 Task: Move the task Update the app to support the latest operating systems to the section Done in the project Trex and filter the tasks in the project by High Priority.
Action: Mouse moved to (39, 329)
Screenshot: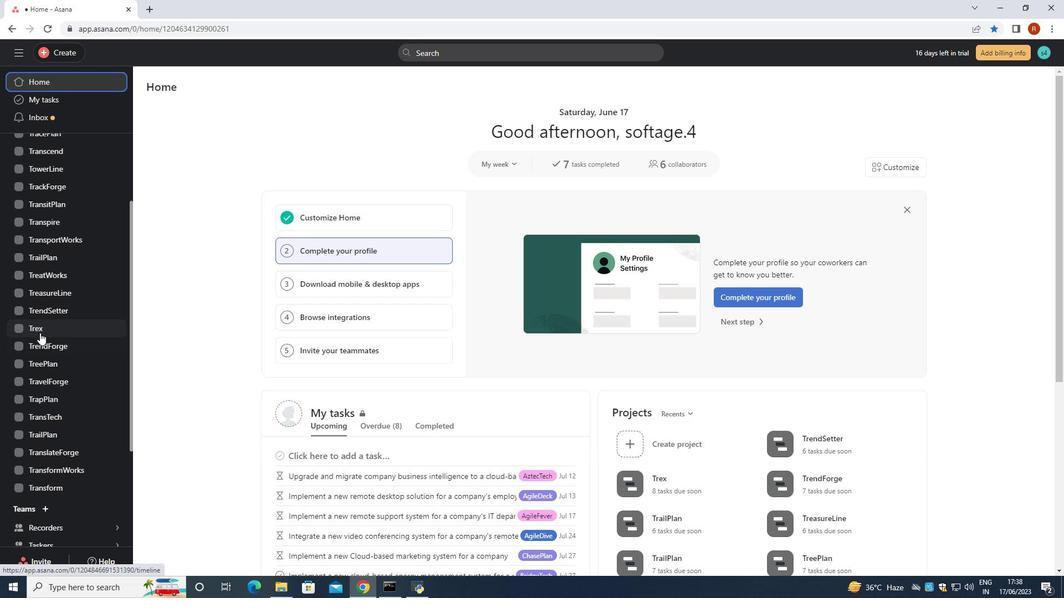 
Action: Mouse pressed left at (39, 329)
Screenshot: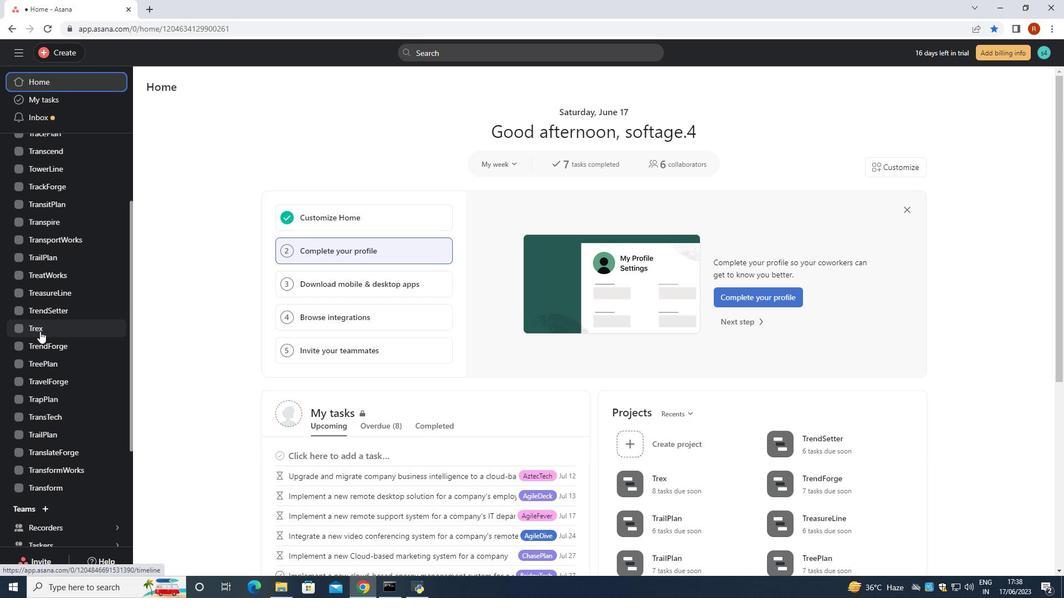 
Action: Mouse moved to (440, 215)
Screenshot: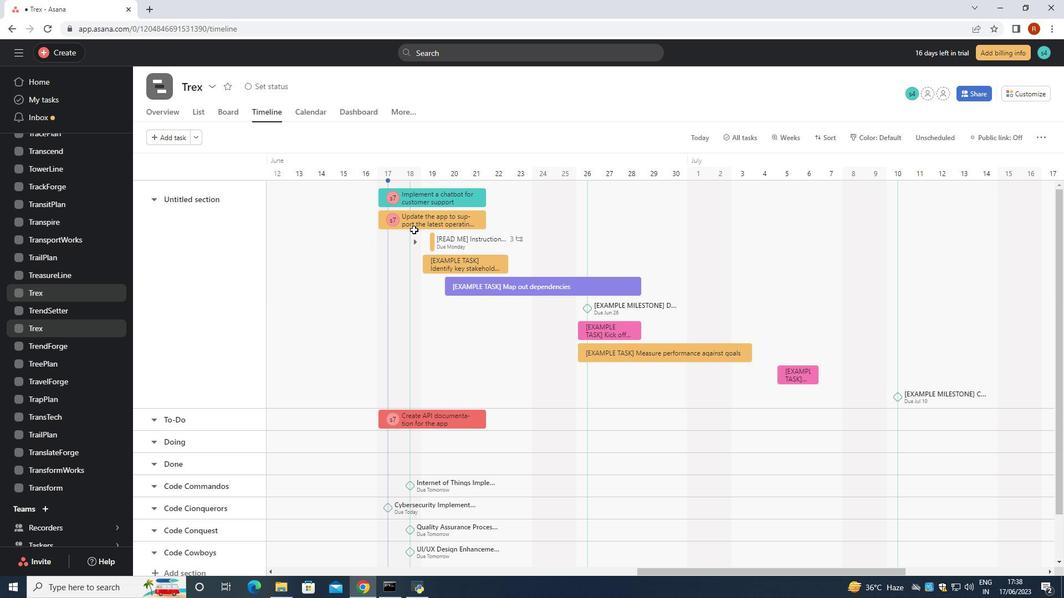 
Action: Mouse pressed left at (440, 215)
Screenshot: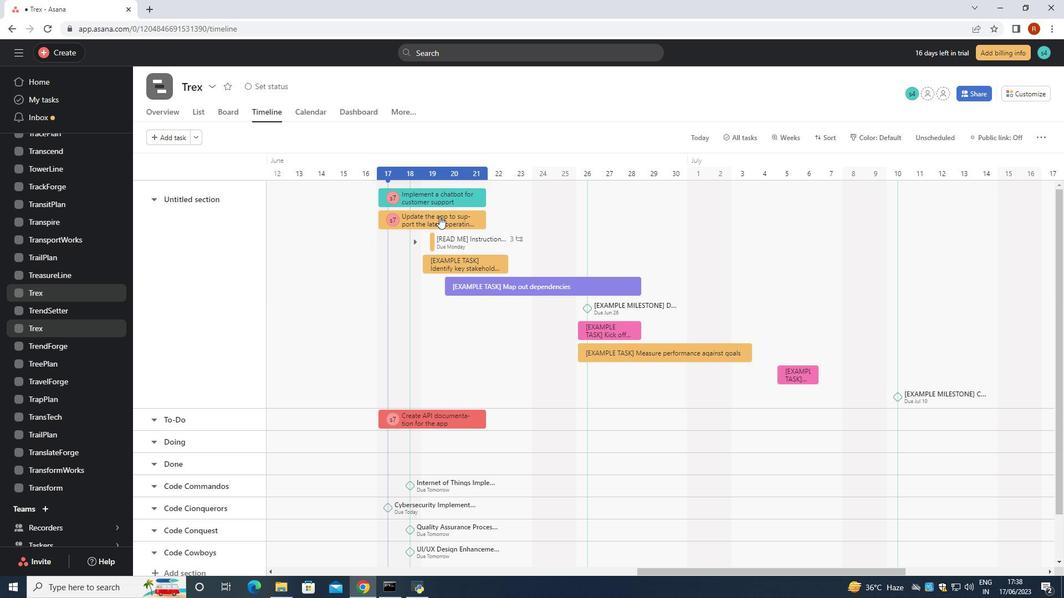 
Action: Mouse moved to (848, 241)
Screenshot: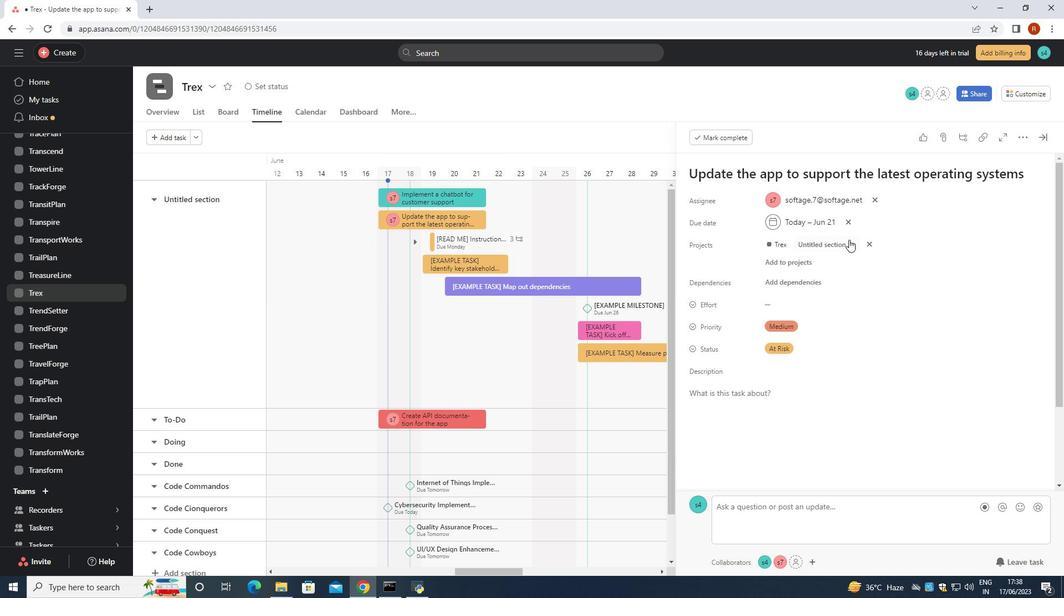 
Action: Mouse pressed left at (848, 241)
Screenshot: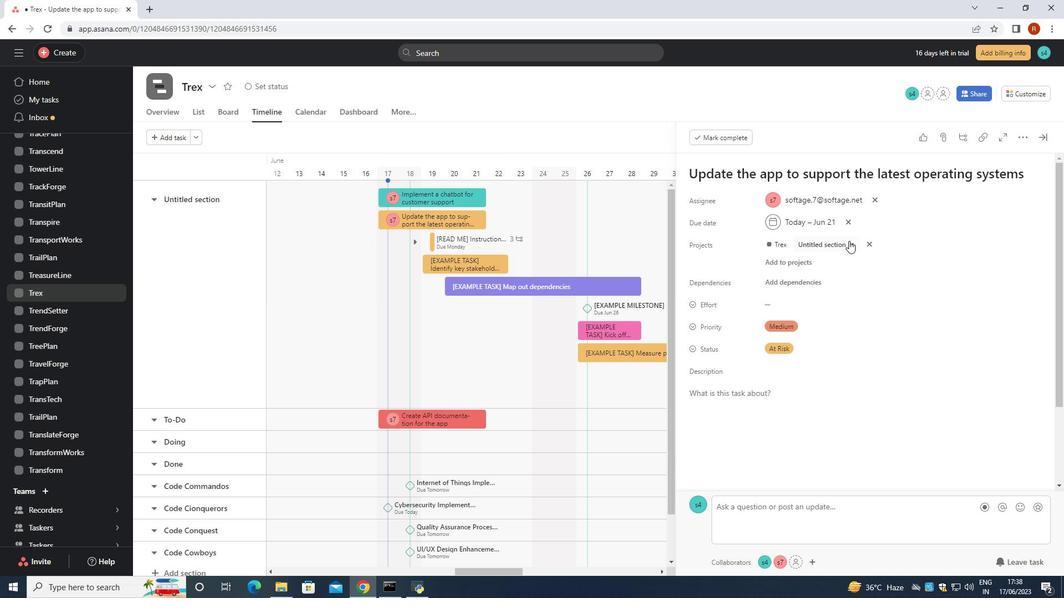 
Action: Mouse moved to (787, 327)
Screenshot: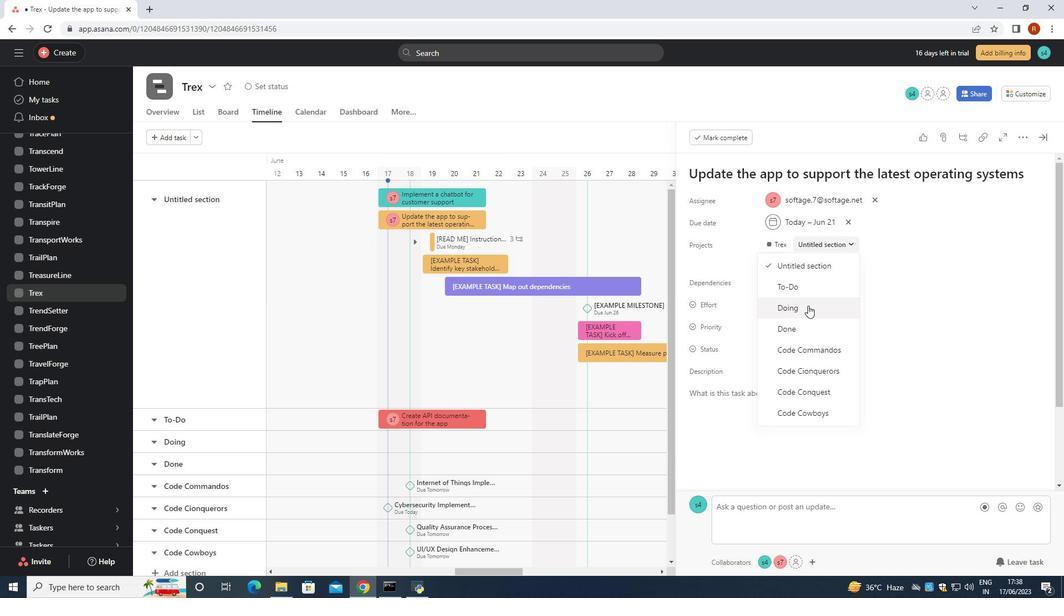 
Action: Mouse pressed left at (787, 327)
Screenshot: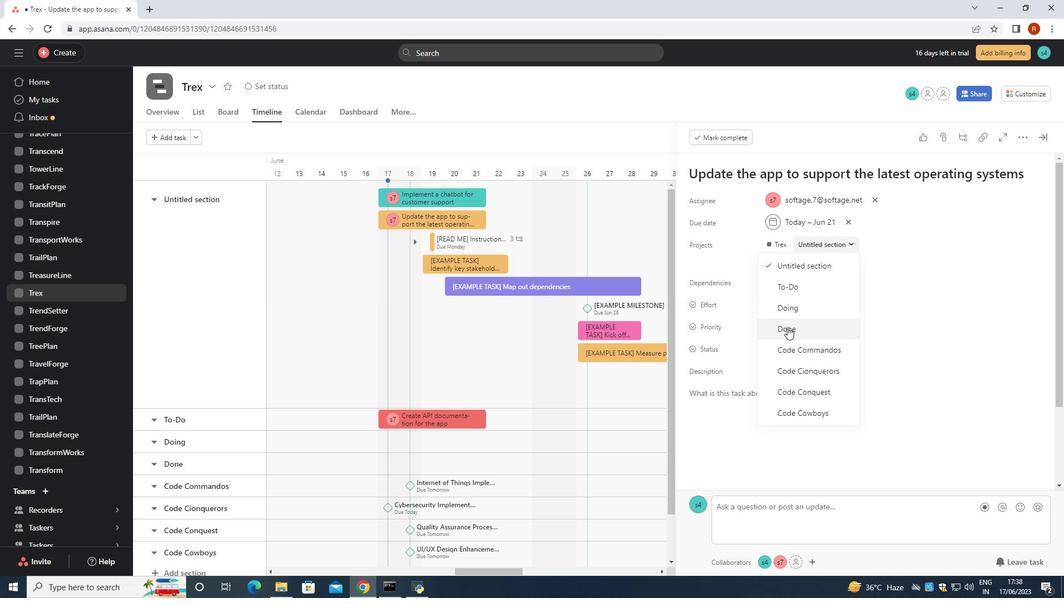 
Action: Mouse moved to (203, 115)
Screenshot: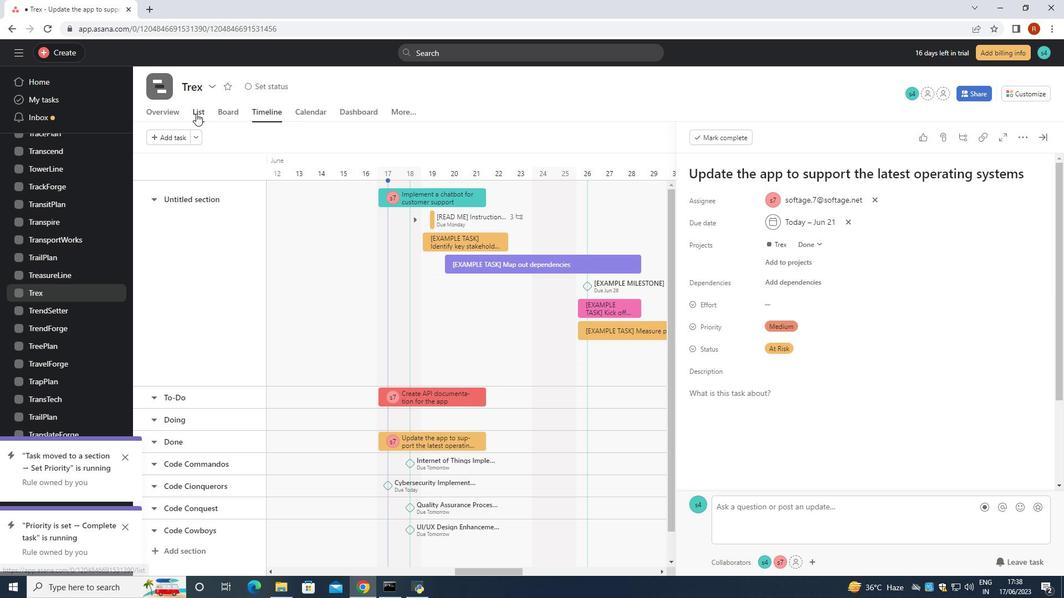 
Action: Mouse pressed left at (203, 115)
Screenshot: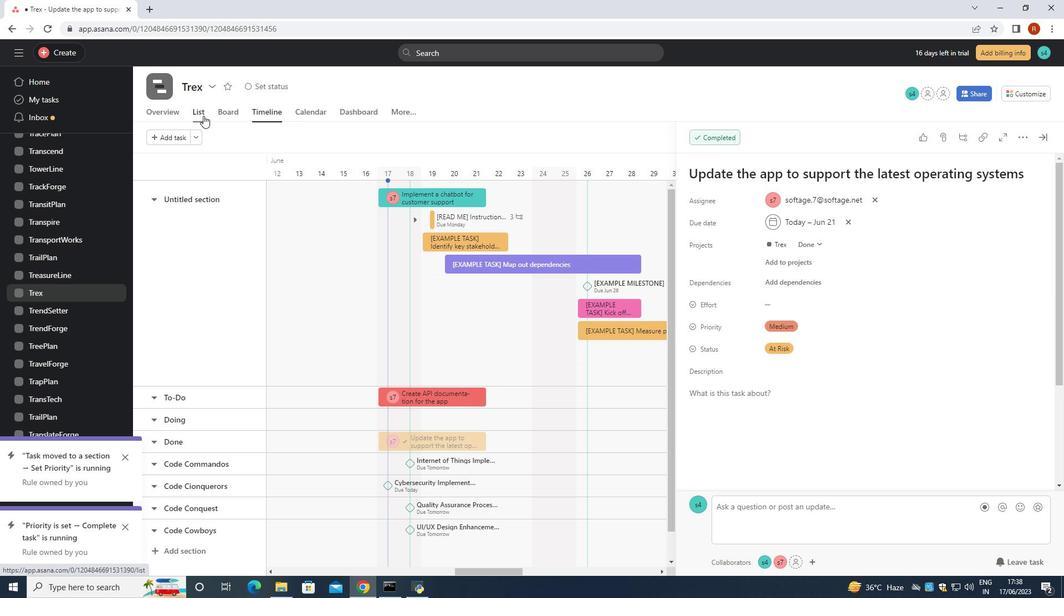 
Action: Mouse moved to (232, 135)
Screenshot: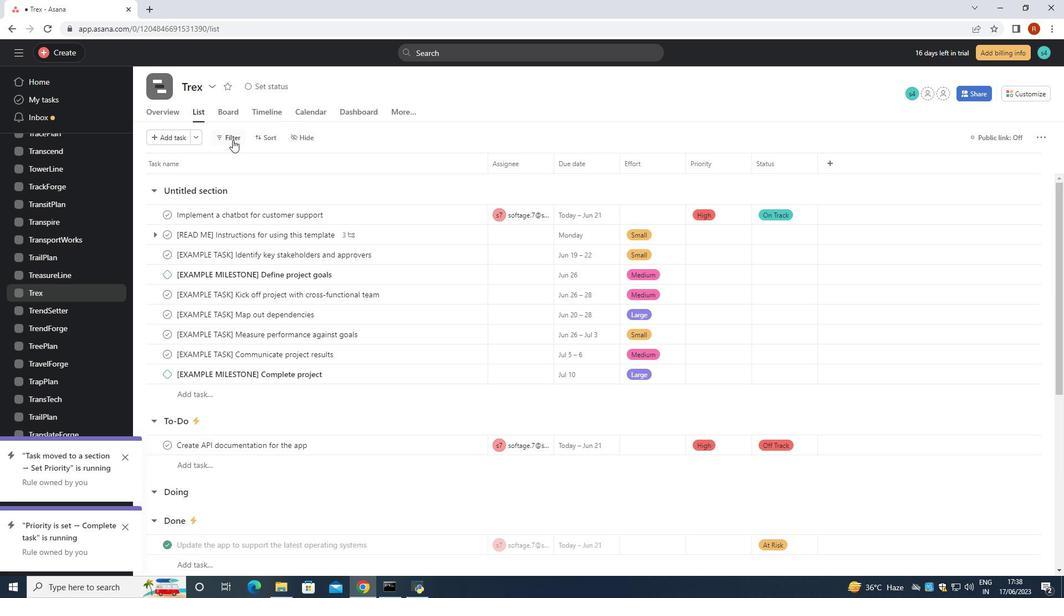 
Action: Mouse pressed left at (232, 135)
Screenshot: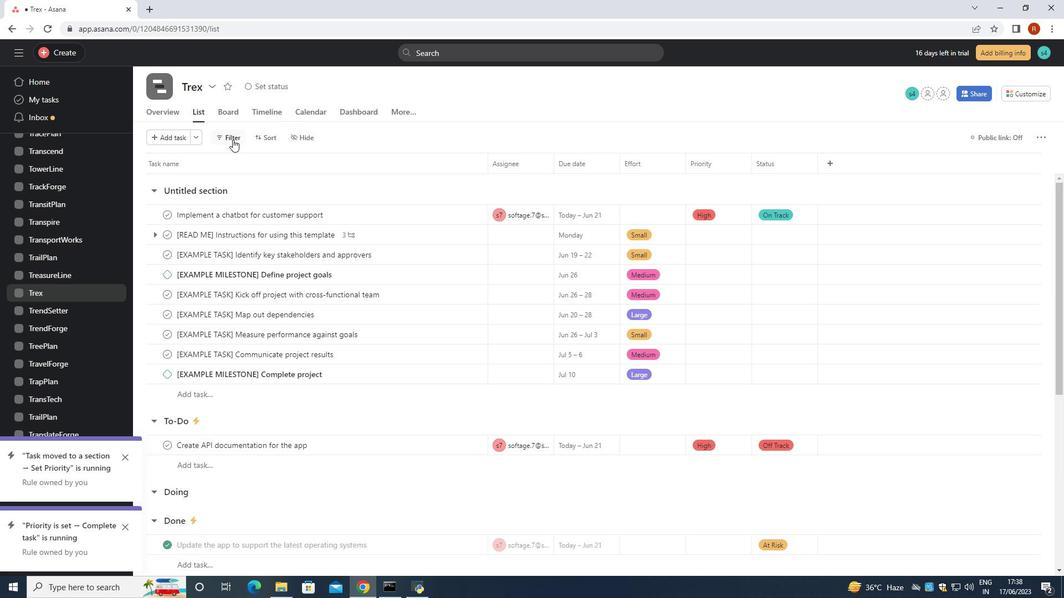 
Action: Mouse moved to (272, 225)
Screenshot: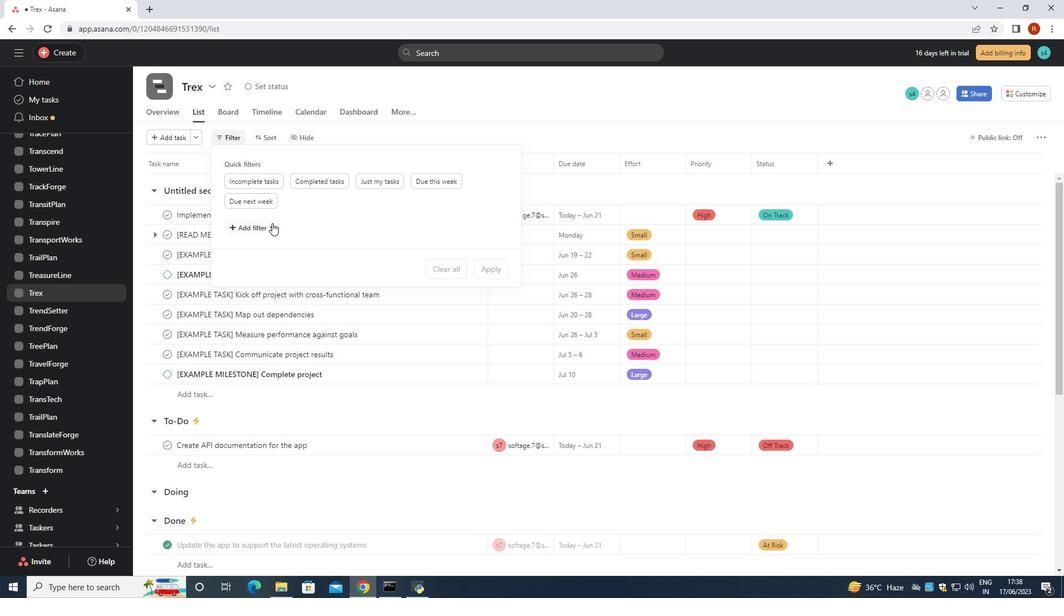 
Action: Mouse pressed left at (272, 225)
Screenshot: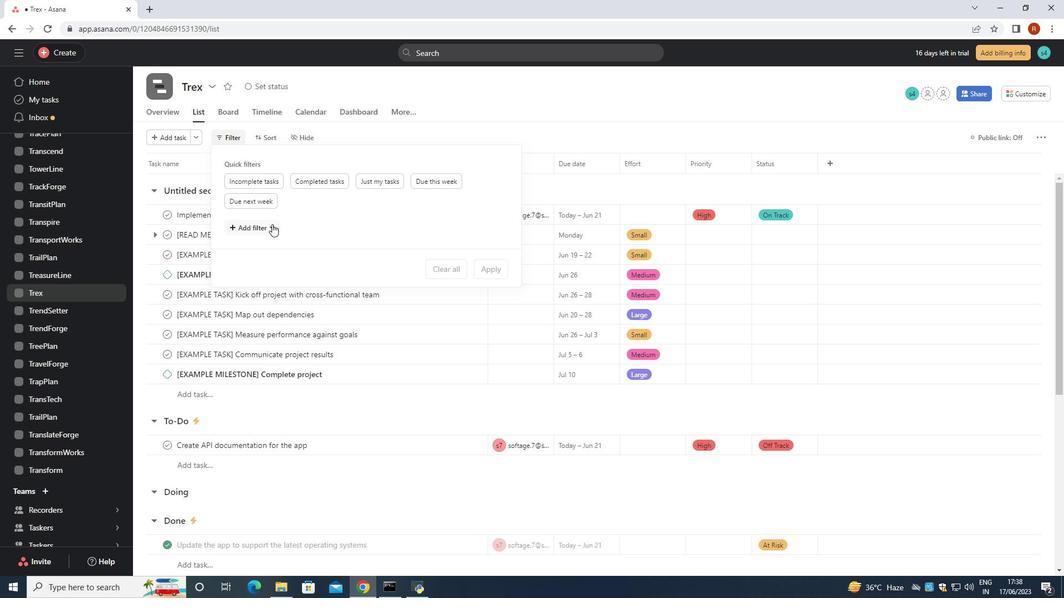 
Action: Mouse moved to (271, 307)
Screenshot: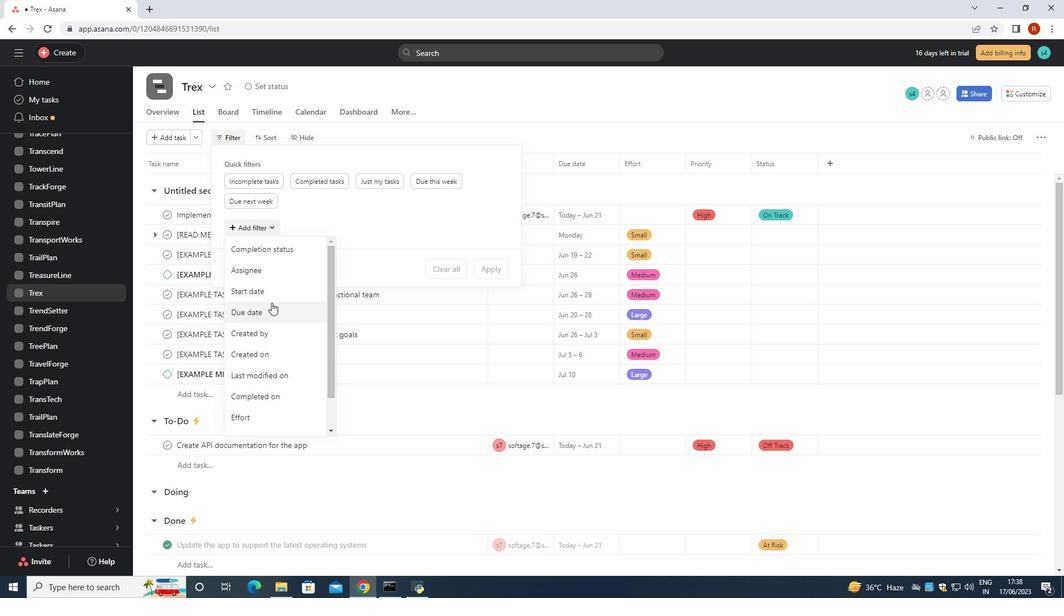 
Action: Mouse scrolled (271, 307) with delta (0, 0)
Screenshot: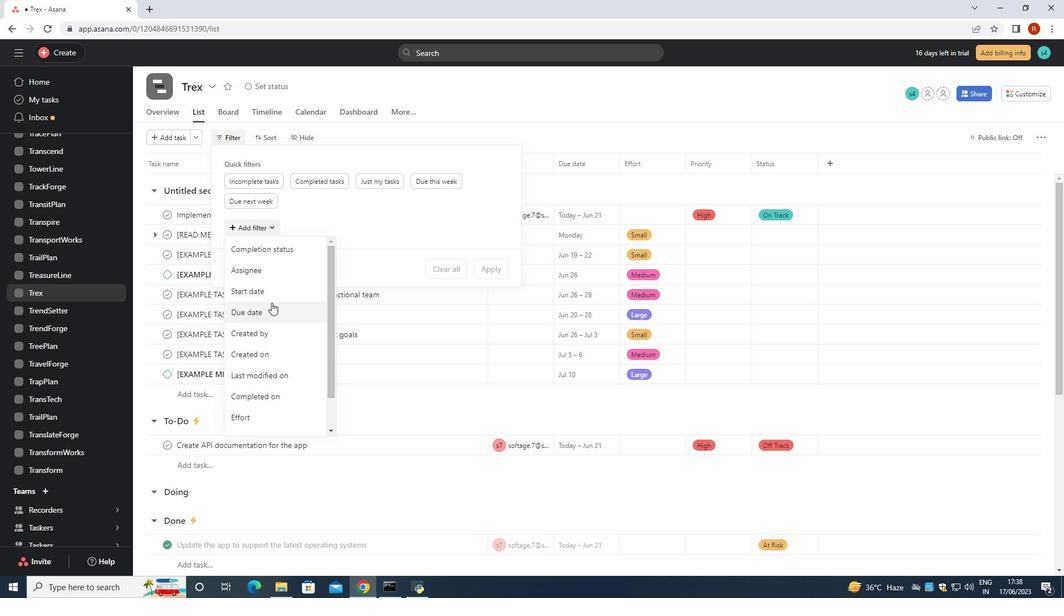 
Action: Mouse moved to (268, 310)
Screenshot: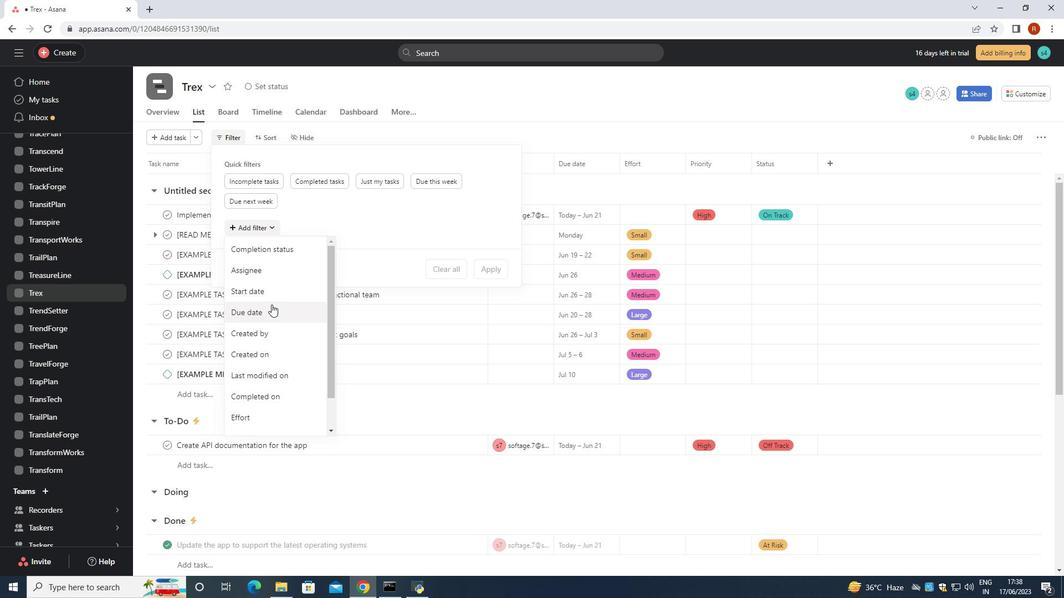
Action: Mouse scrolled (268, 309) with delta (0, 0)
Screenshot: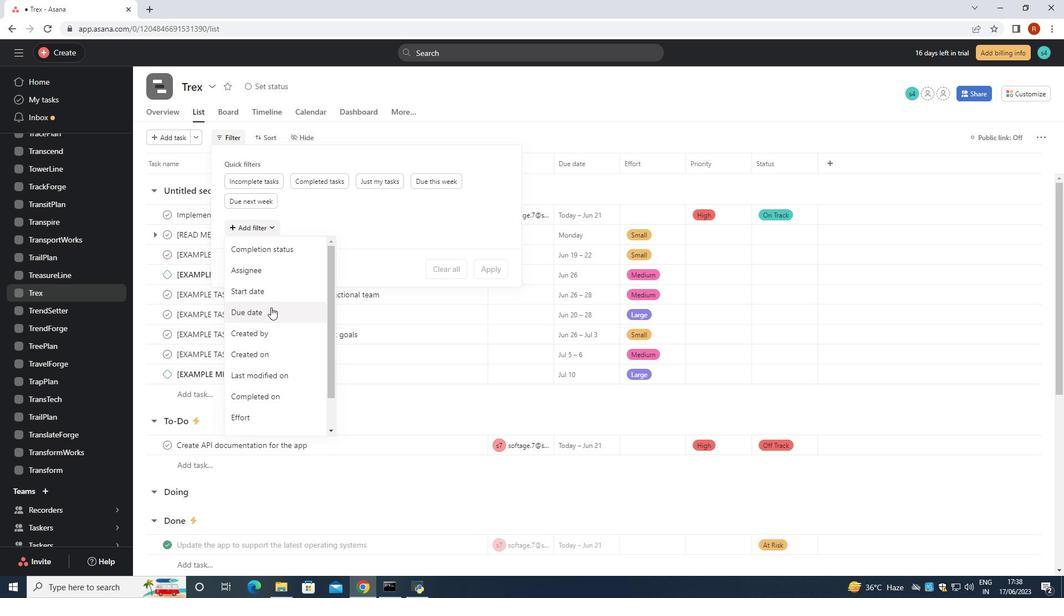
Action: Mouse moved to (261, 407)
Screenshot: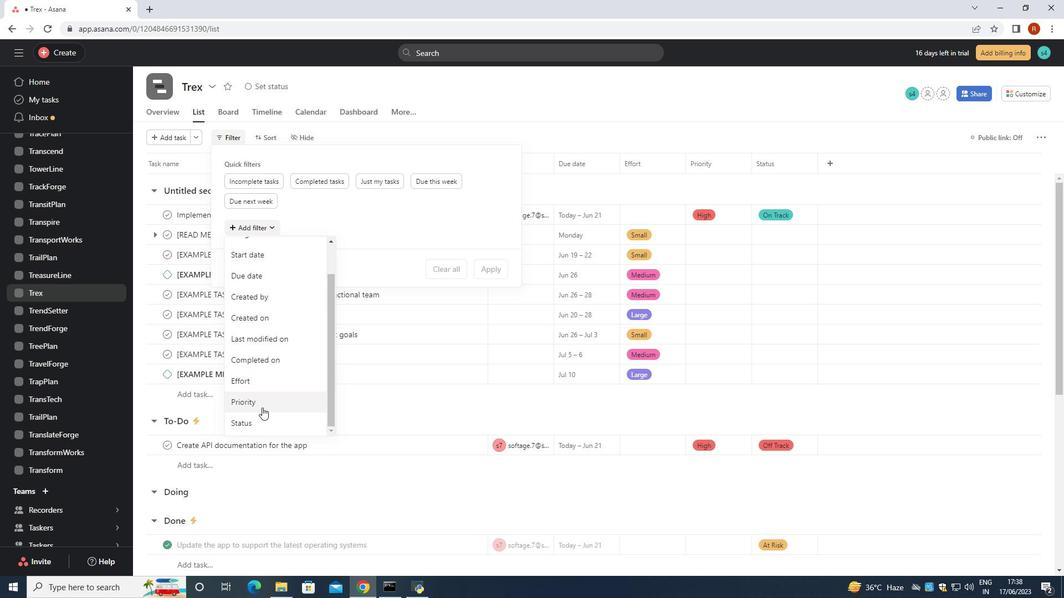 
Action: Mouse pressed left at (261, 407)
Screenshot: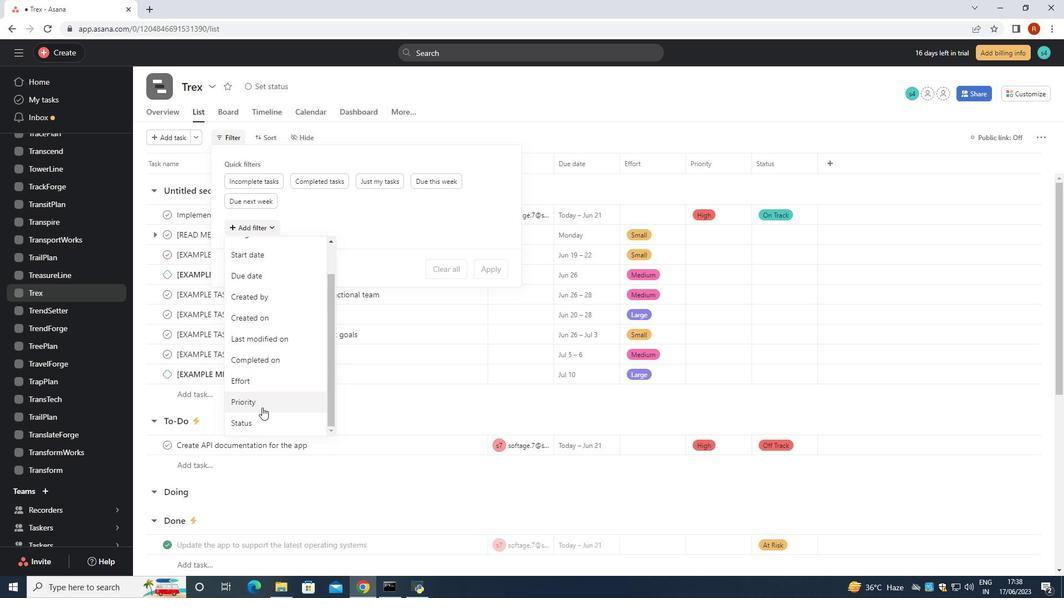 
Action: Mouse moved to (486, 312)
Screenshot: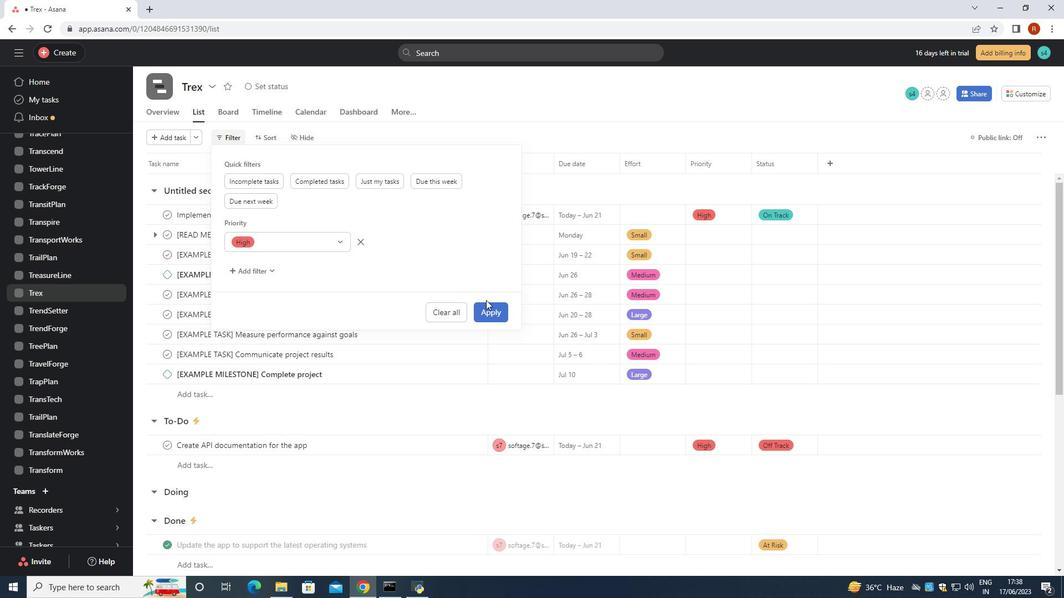 
Action: Mouse pressed left at (486, 312)
Screenshot: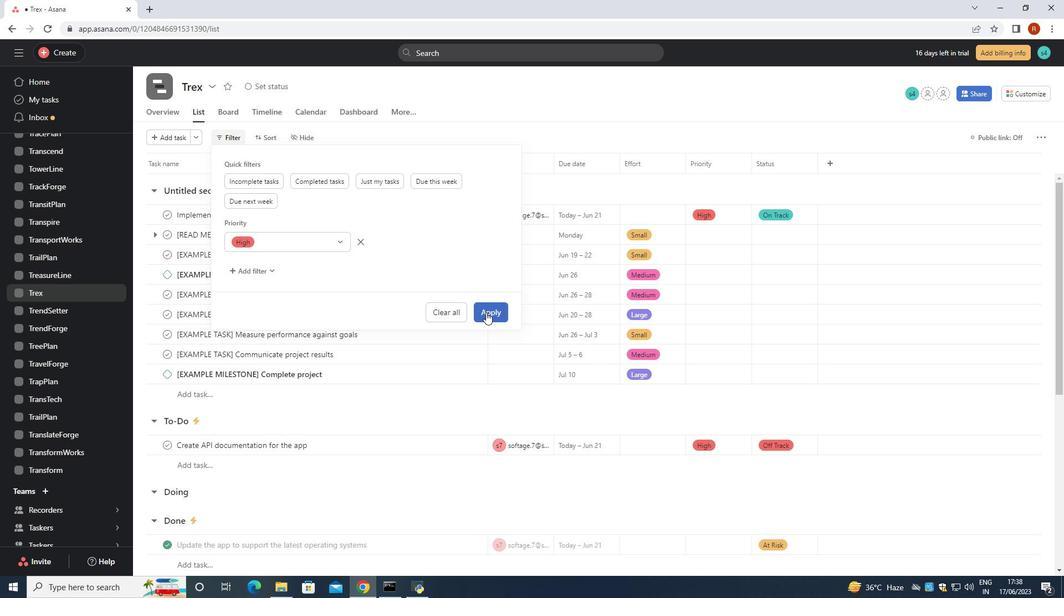 
